 Task: Invite Team Member Softage.1@softage.net to Workspace Business Coaching Services. Invite Team Member Softage.2@softage.net to Workspace Business Coaching Services. Invite Team Member Softage.3@softage.net to Workspace Business Coaching Services. Invite Team Member Softage.4@softage.net to Workspace Business Coaching Services
Action: Mouse moved to (430, 269)
Screenshot: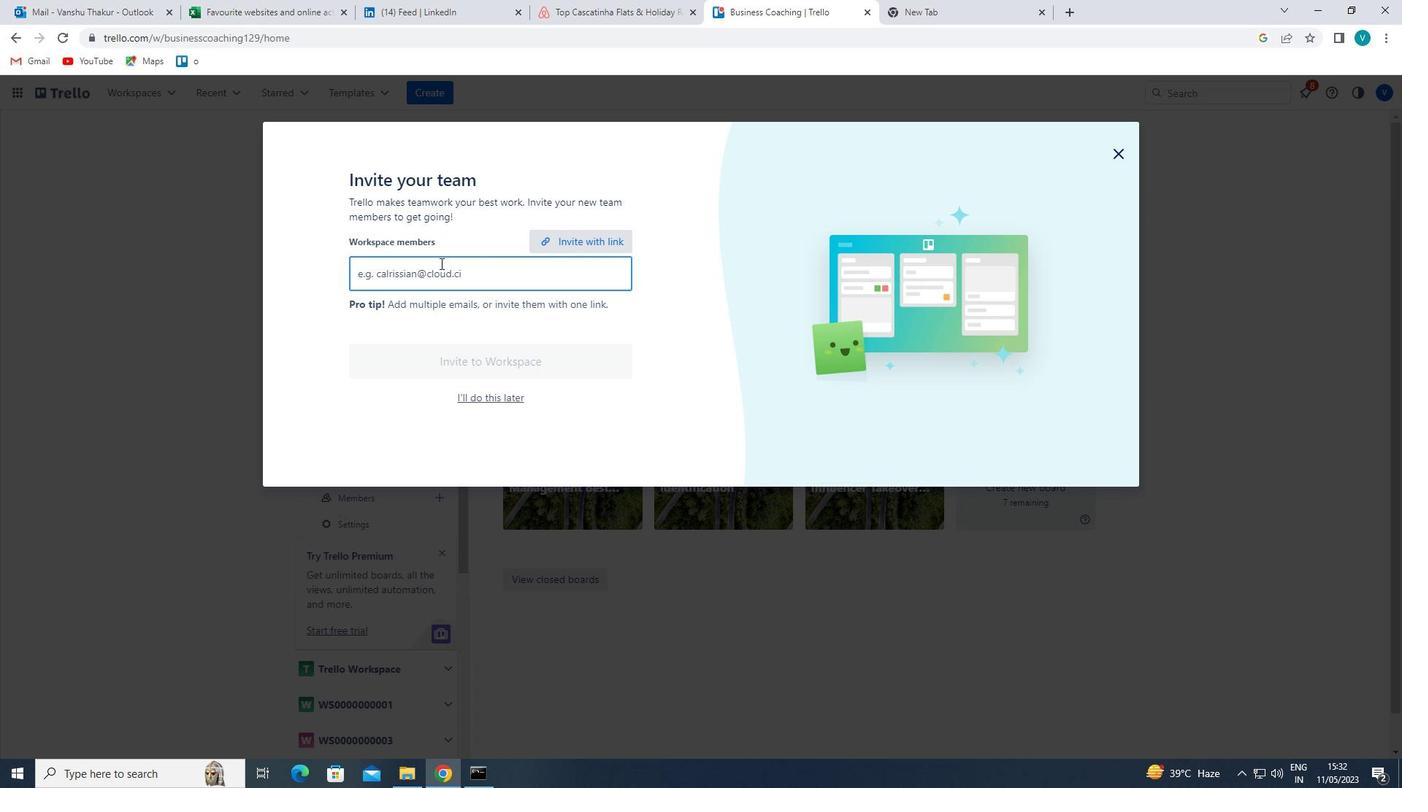 
Action: Mouse pressed left at (430, 269)
Screenshot: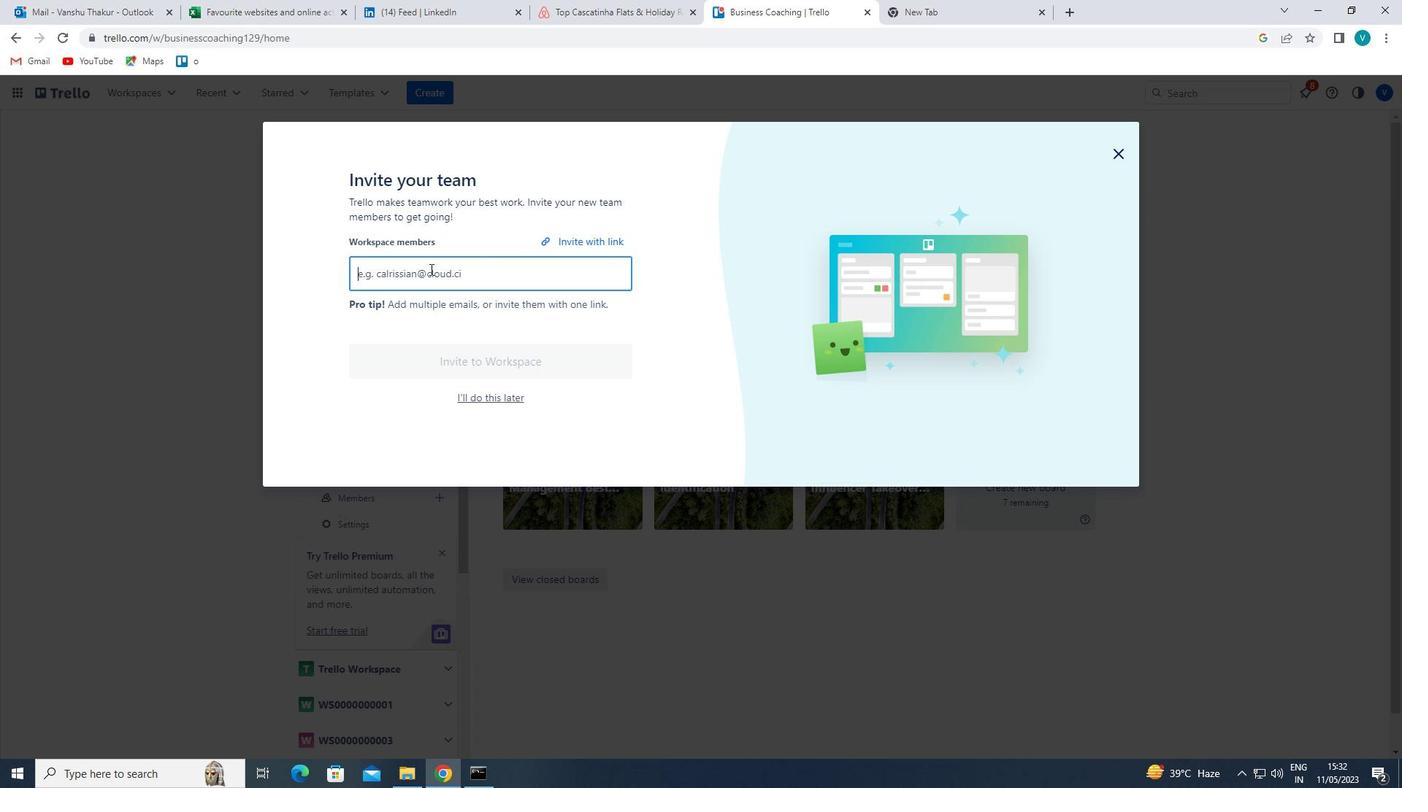 
Action: Key pressed <Key.shift>SOFTAGE.1
Screenshot: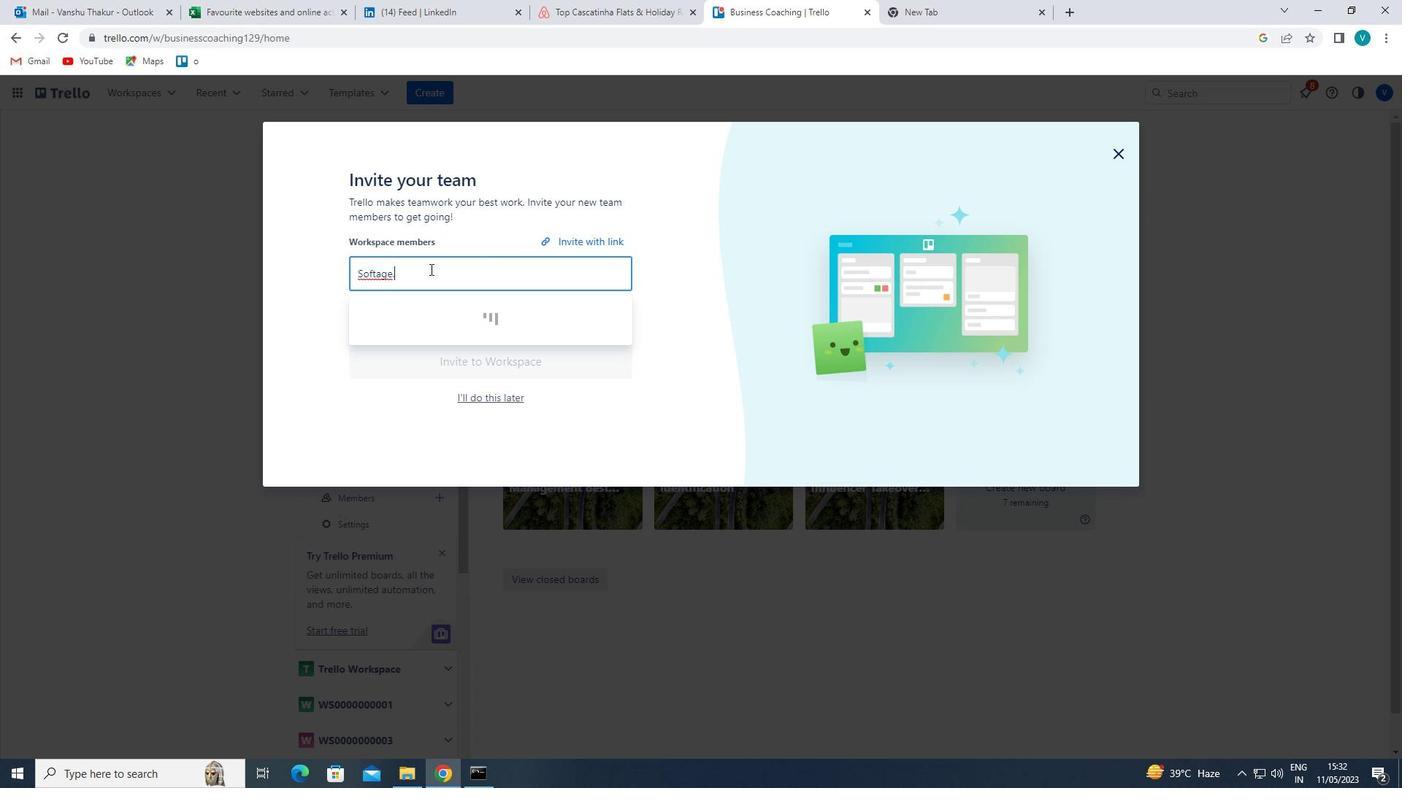 
Action: Mouse moved to (430, 269)
Screenshot: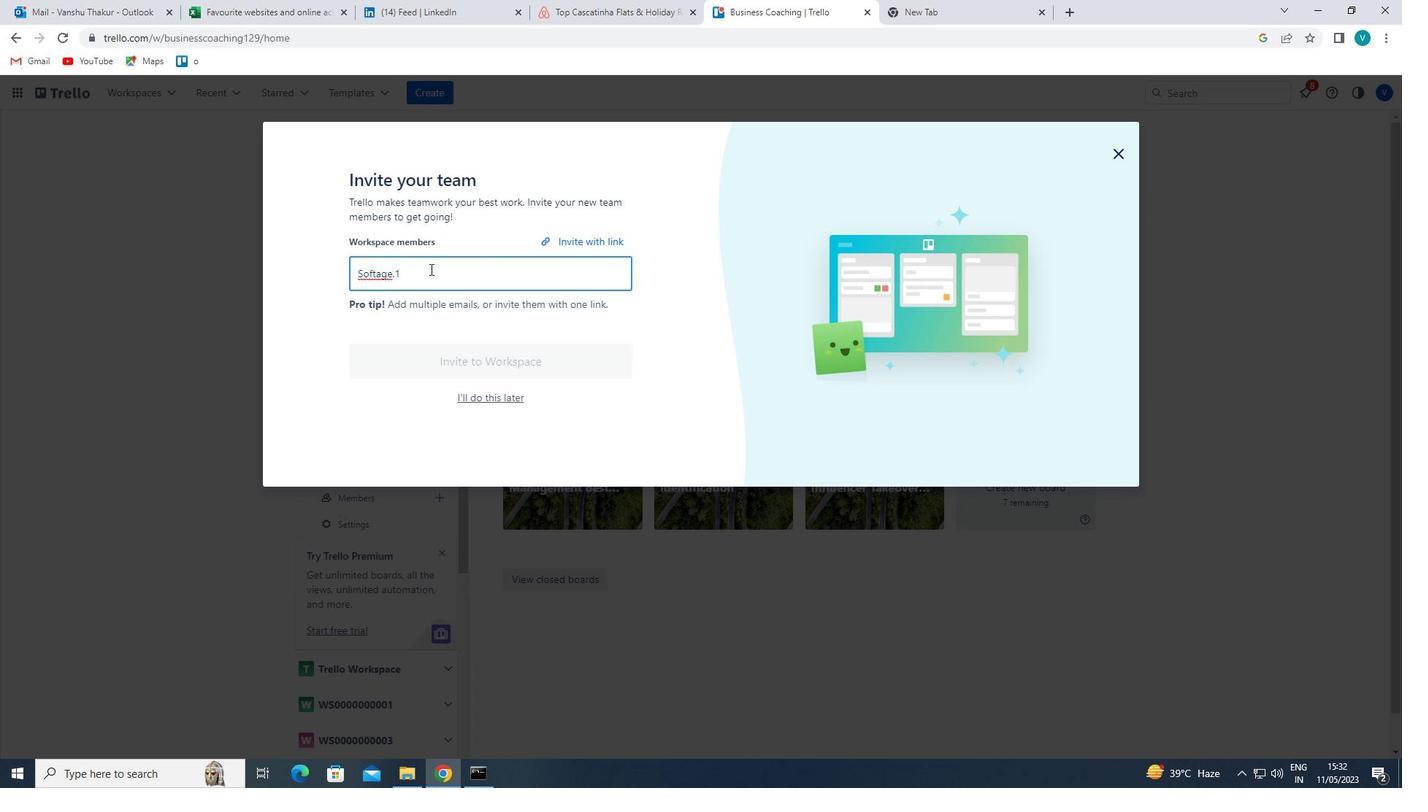 
Action: Key pressed <Key.shift>@SOFTAGE.NET<Key.enter><Key.shift>SOFTAGE.2<Key.shift>@SOFTAGE.NET<Key.enter><Key.shift>SOFTAGE.3<Key.shift>@SOFTAGE.NET<Key.enter><Key.shift>SOFTAGE.4<Key.shift>@SOFTAGE.NET<Key.enter>
Screenshot: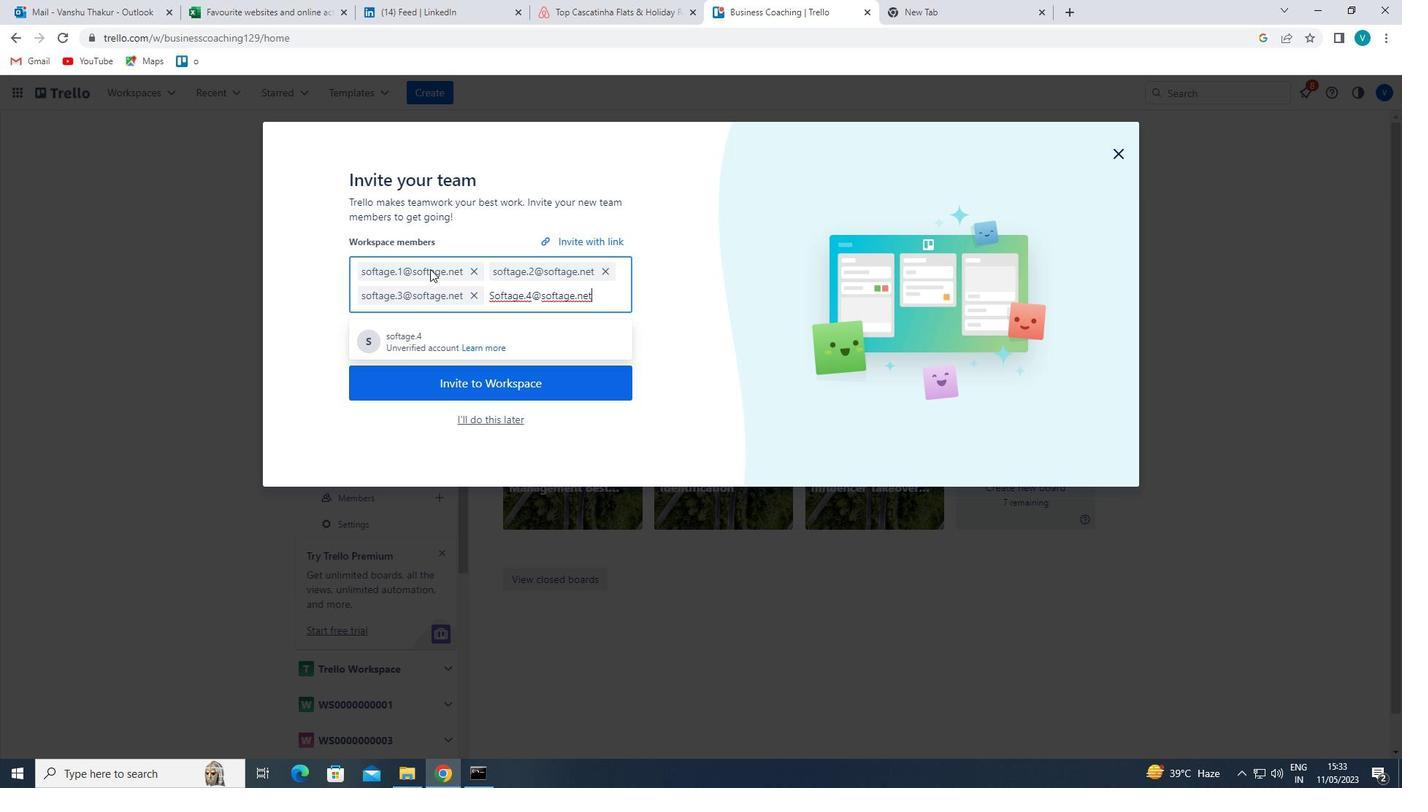 
Action: Mouse moved to (446, 403)
Screenshot: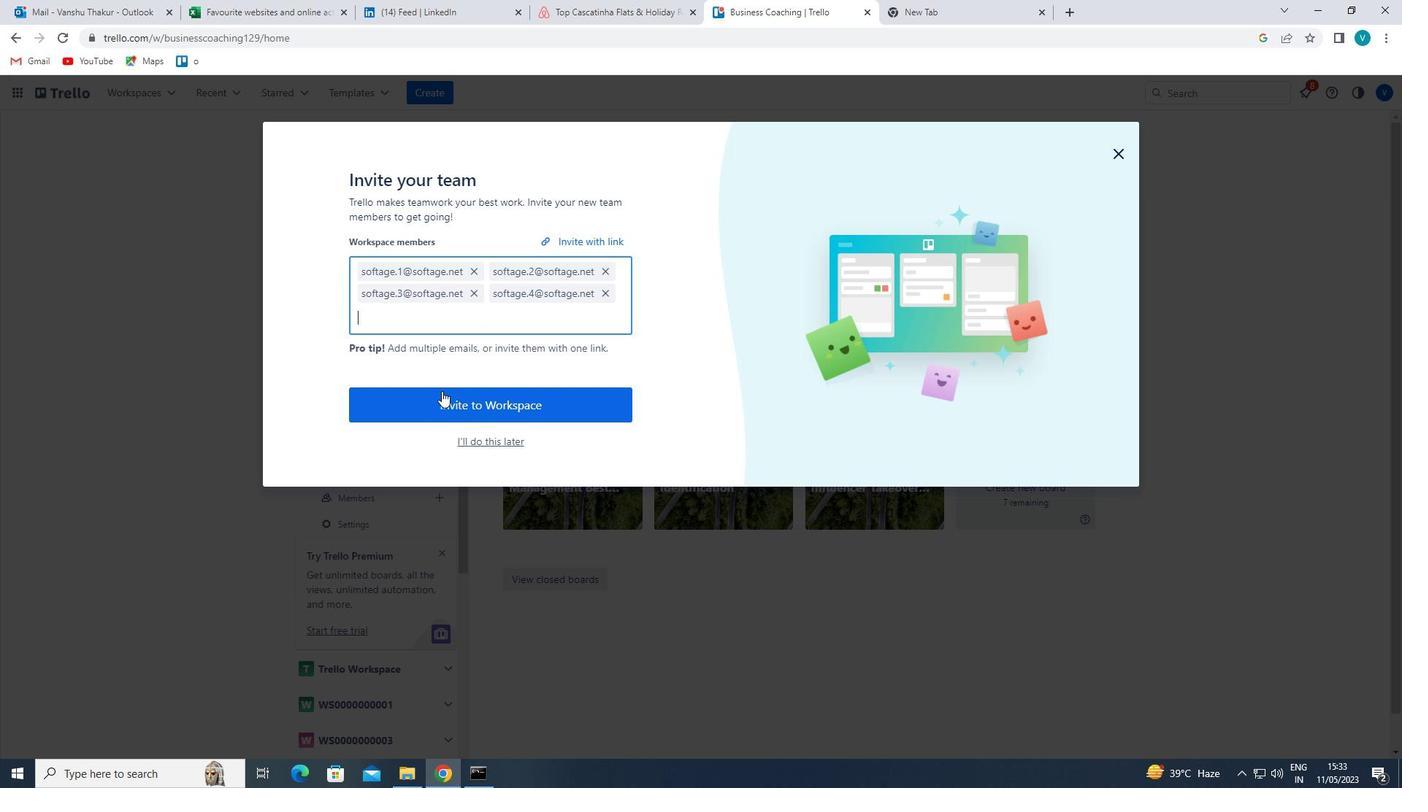 
Action: Mouse pressed left at (446, 403)
Screenshot: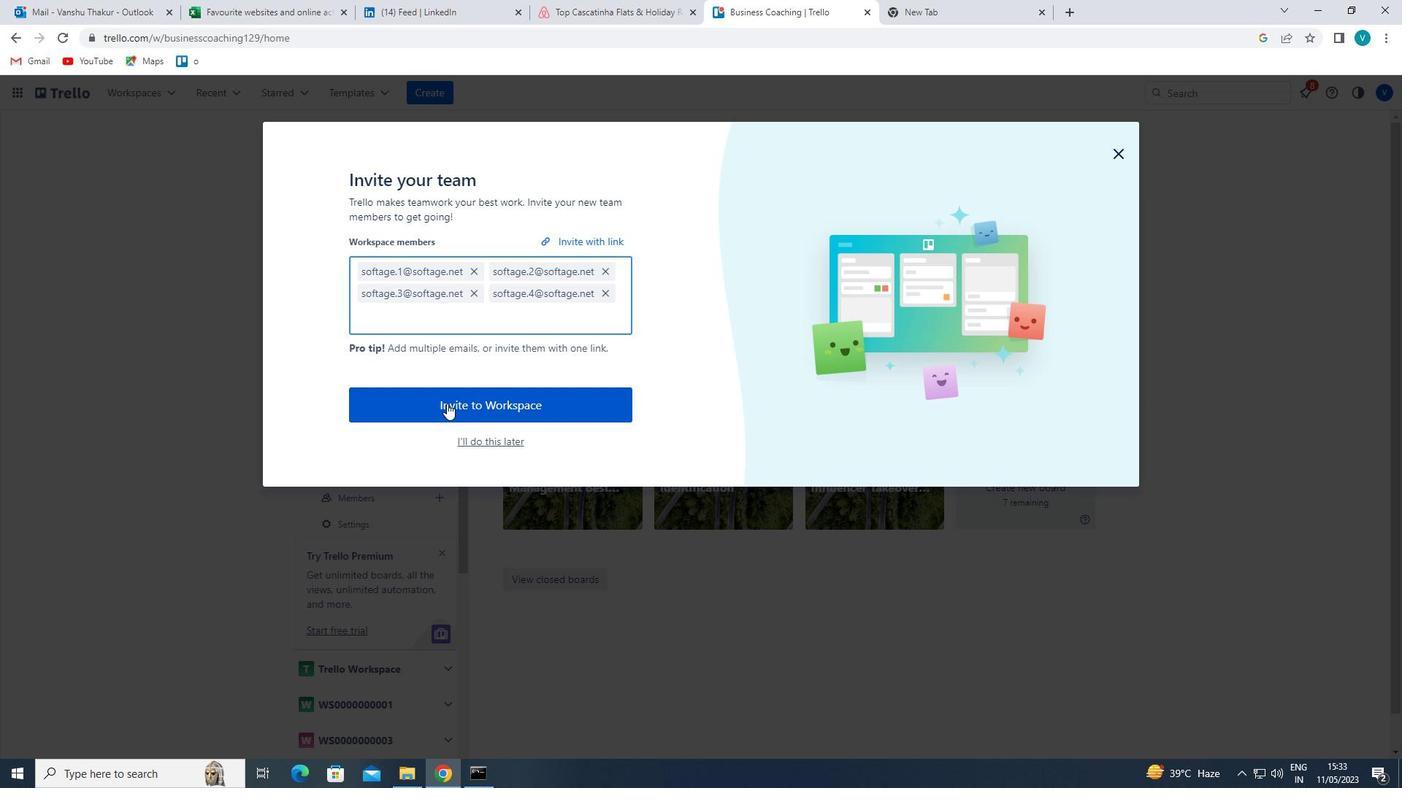 
